 Task: Create List Landing Pages in Board Brand Management to Workspace DevOps. Create List Home Page in Board Product Beta Testing to Workspace DevOps. Create List About Page in Board Diversity and Inclusion Leadership Training and Development to Workspace DevOps
Action: Mouse moved to (437, 153)
Screenshot: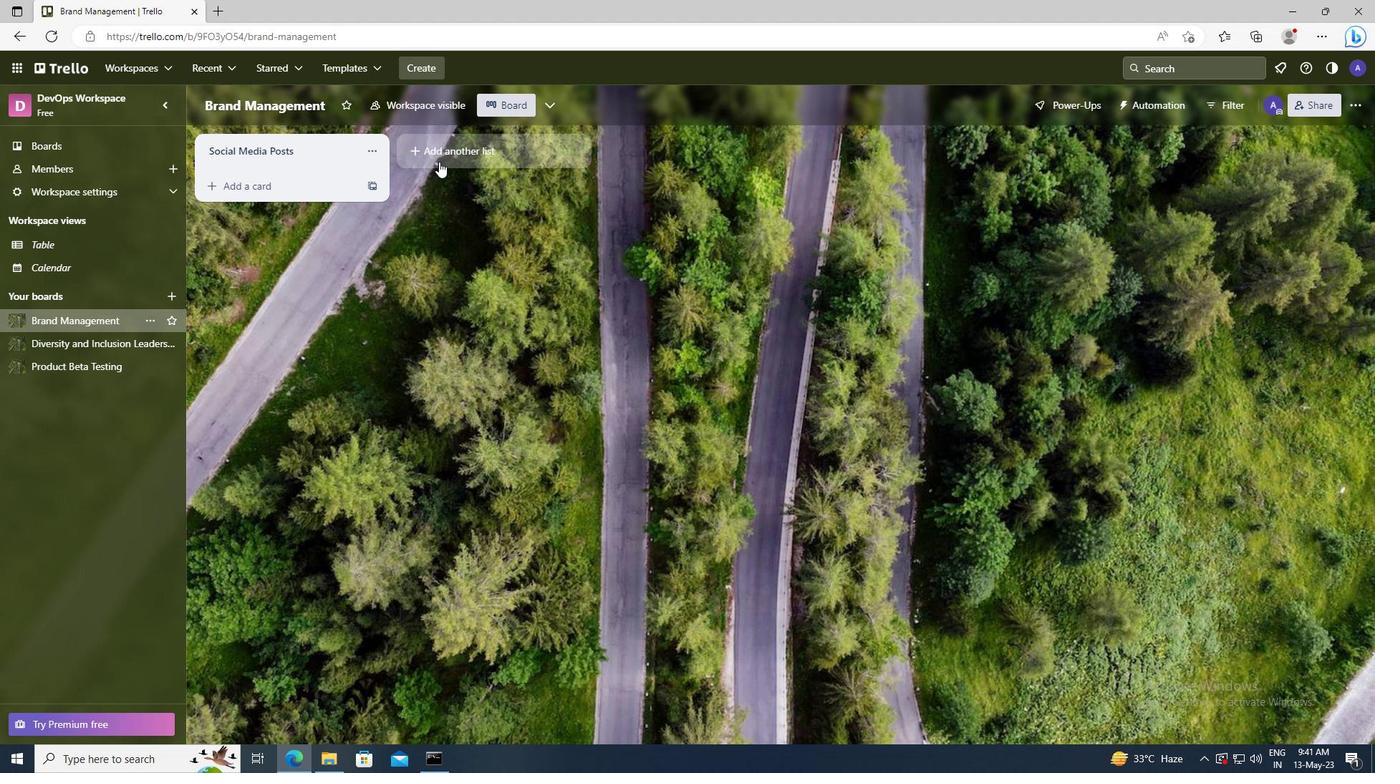 
Action: Mouse pressed left at (437, 153)
Screenshot: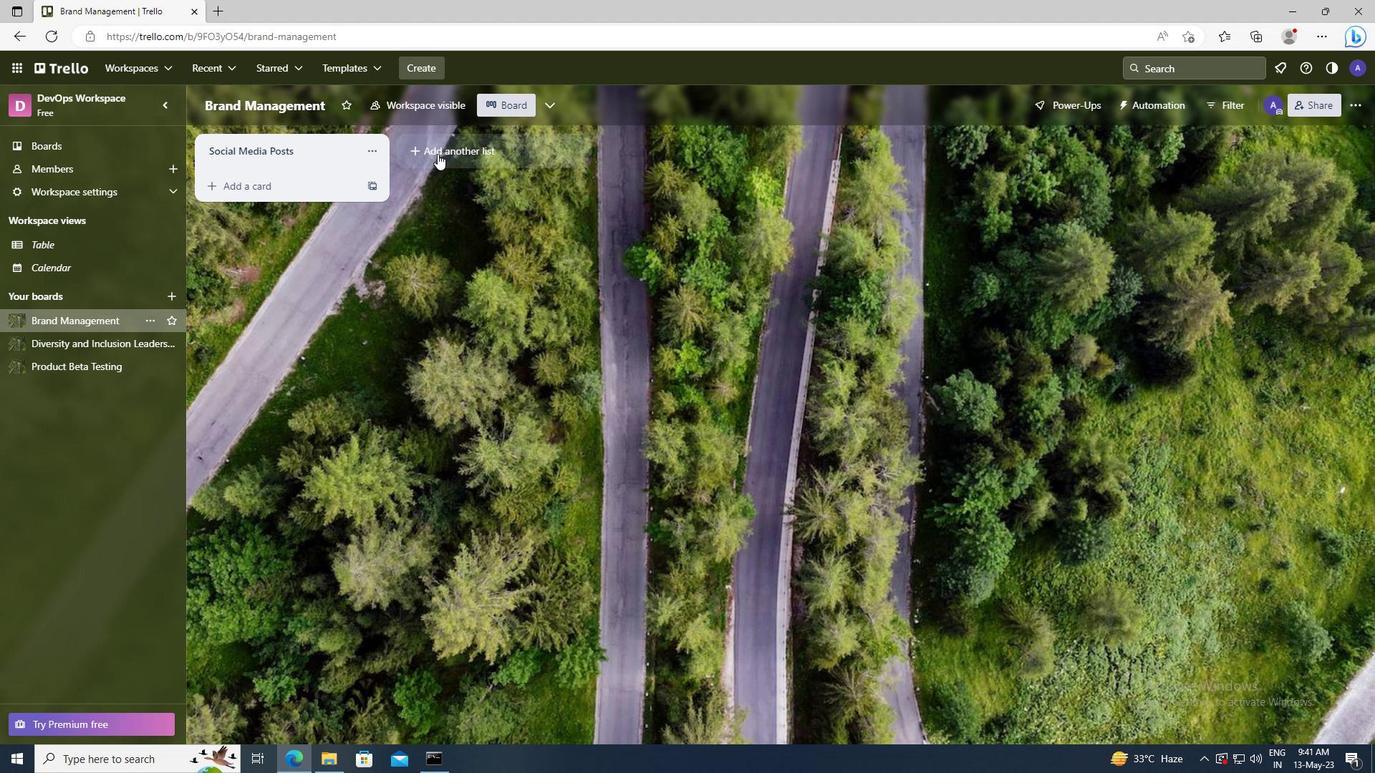 
Action: Key pressed <Key.shift>LANDING<Key.space><Key.shift>PAGES
Screenshot: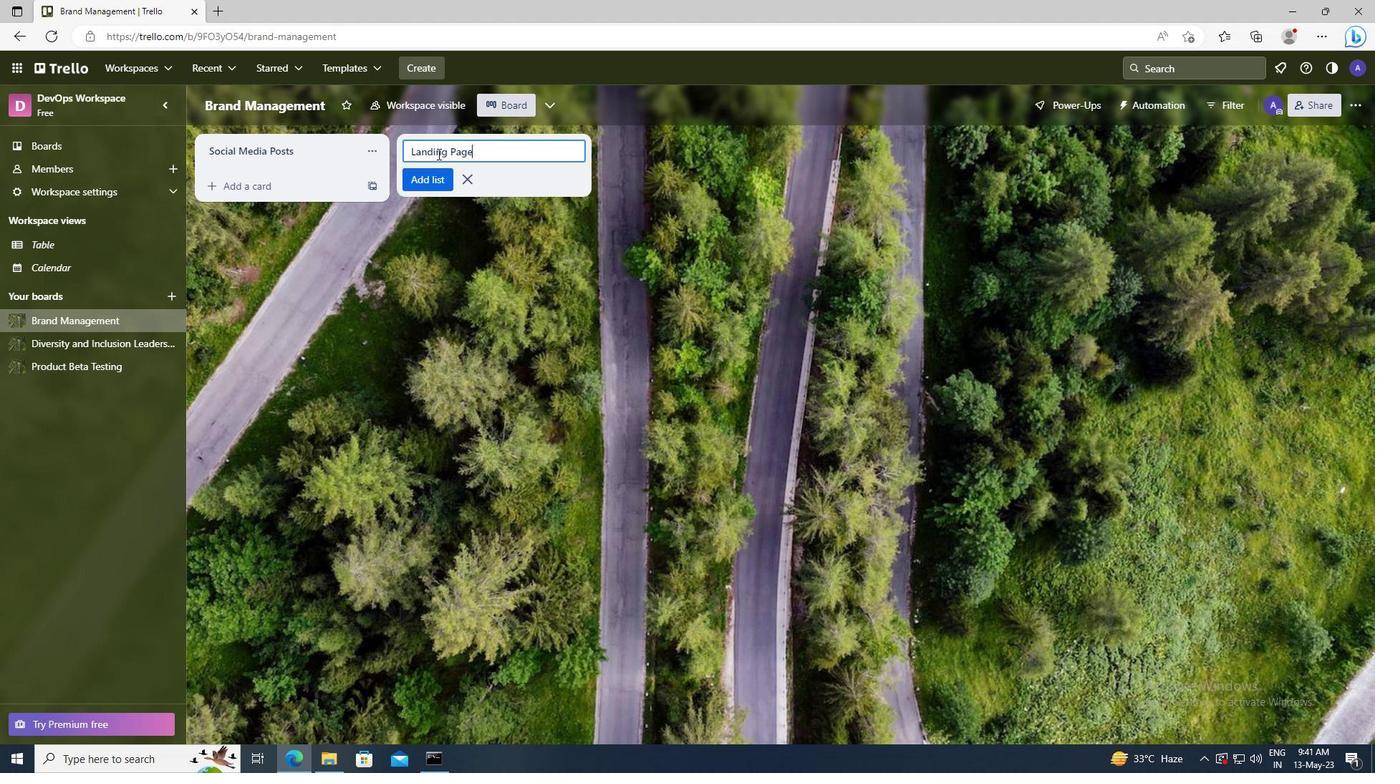 
Action: Mouse moved to (434, 179)
Screenshot: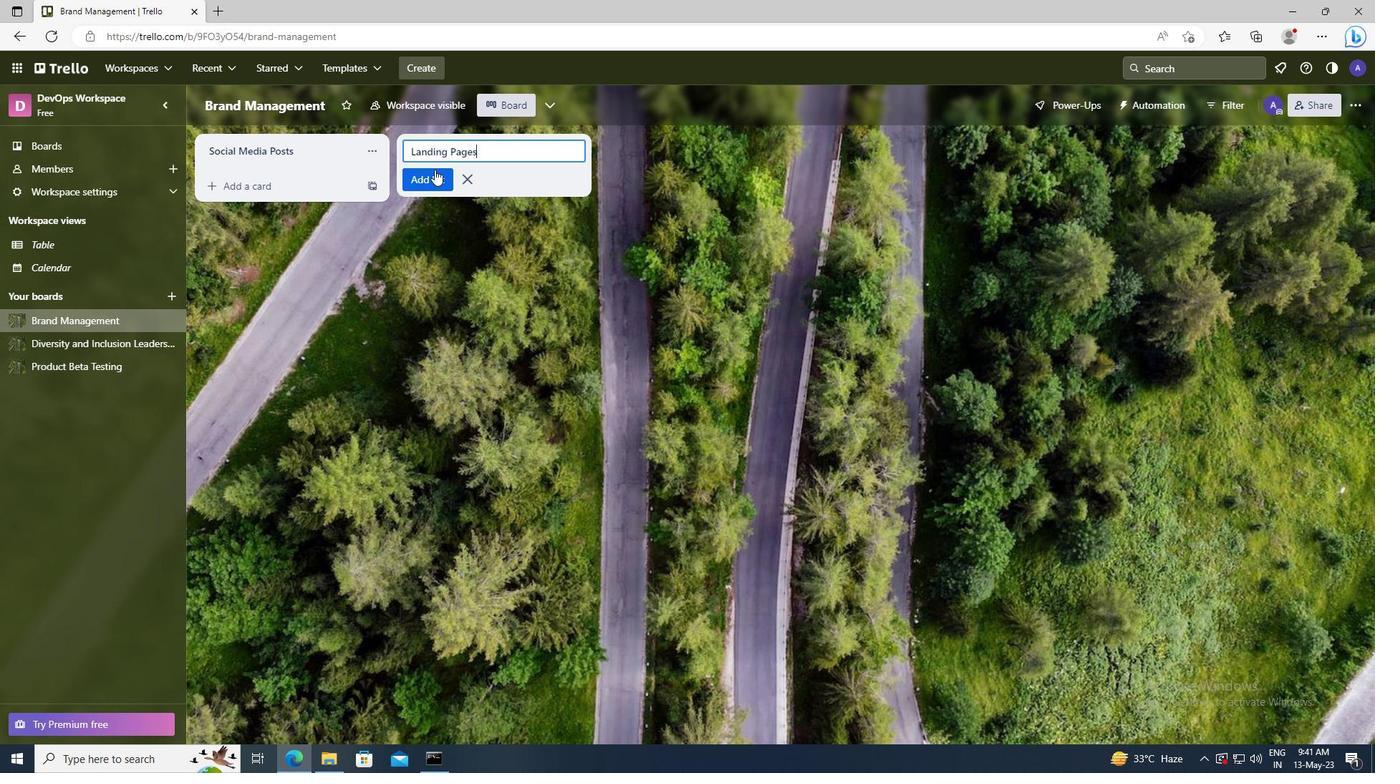 
Action: Mouse pressed left at (434, 179)
Screenshot: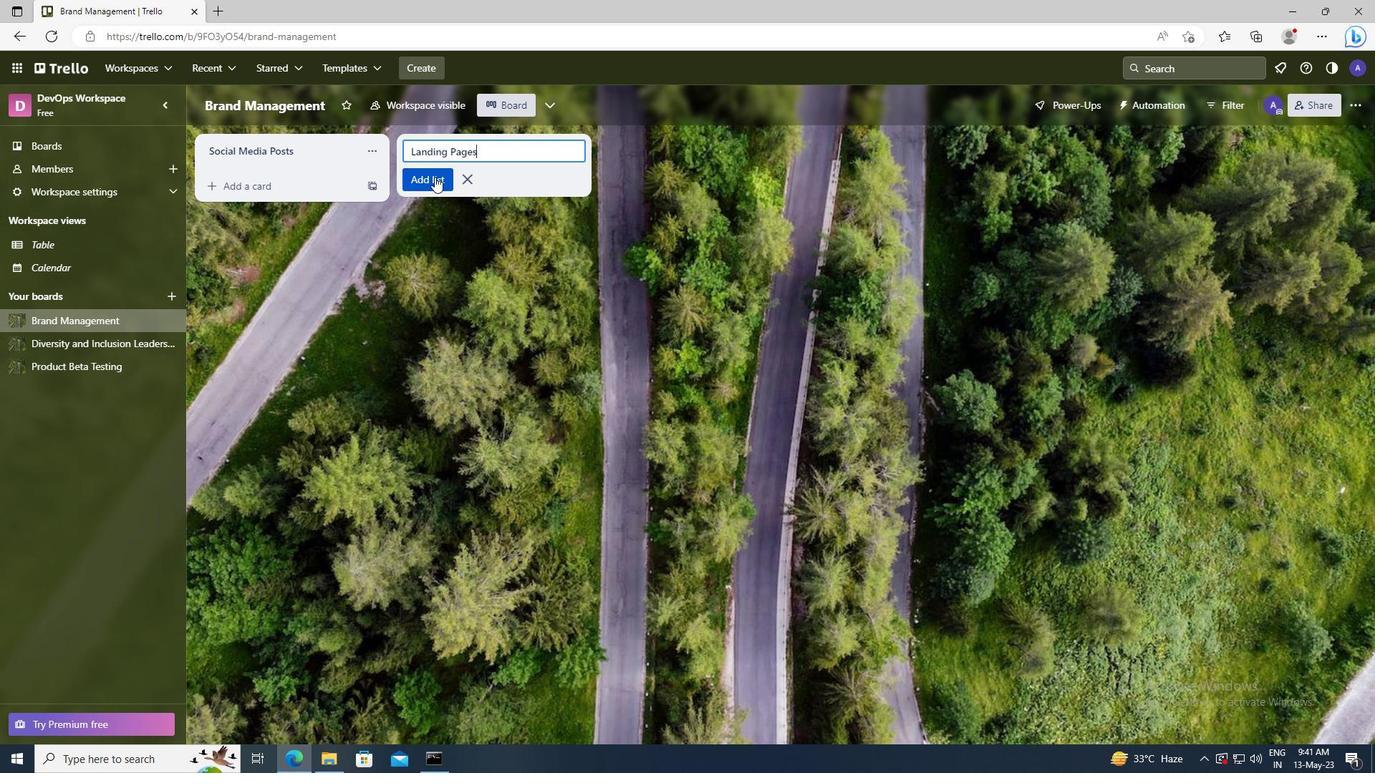 
Action: Mouse moved to (89, 365)
Screenshot: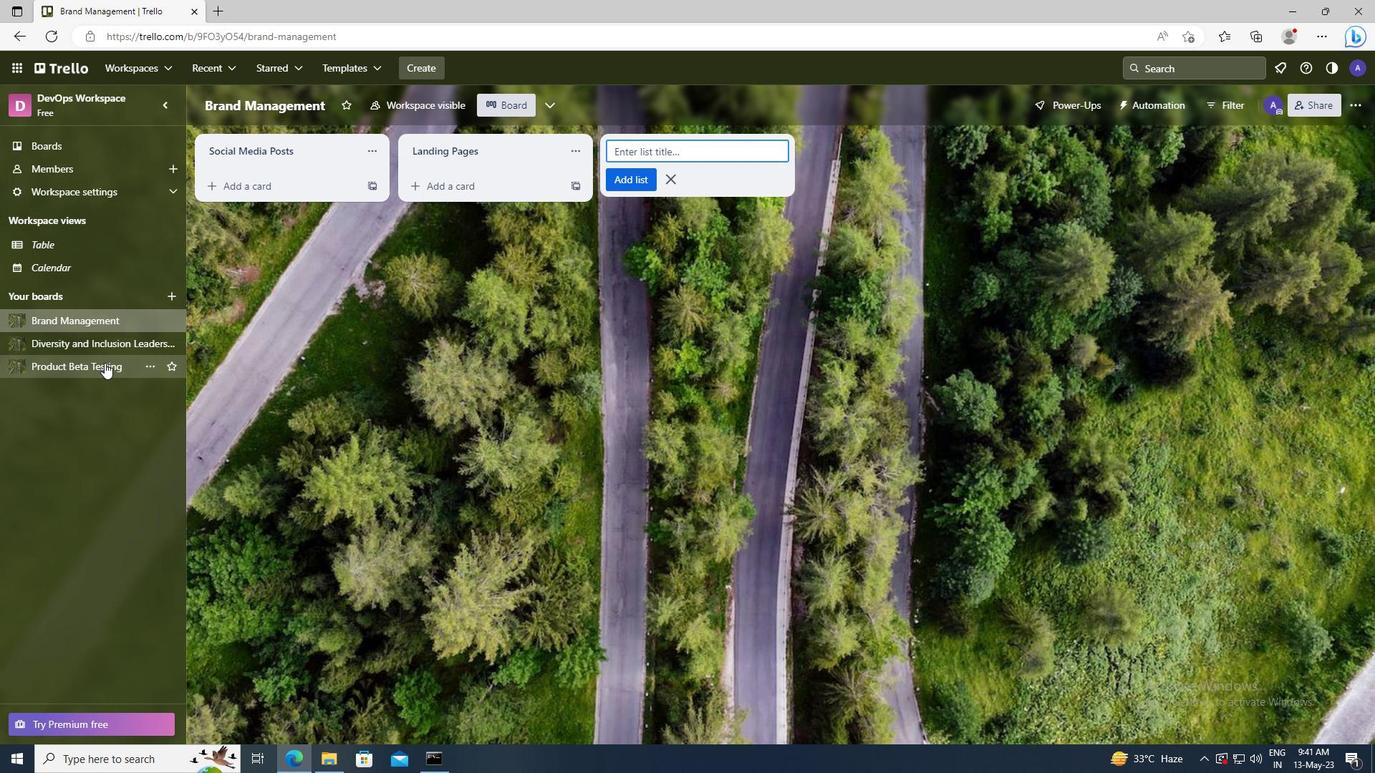 
Action: Mouse pressed left at (89, 365)
Screenshot: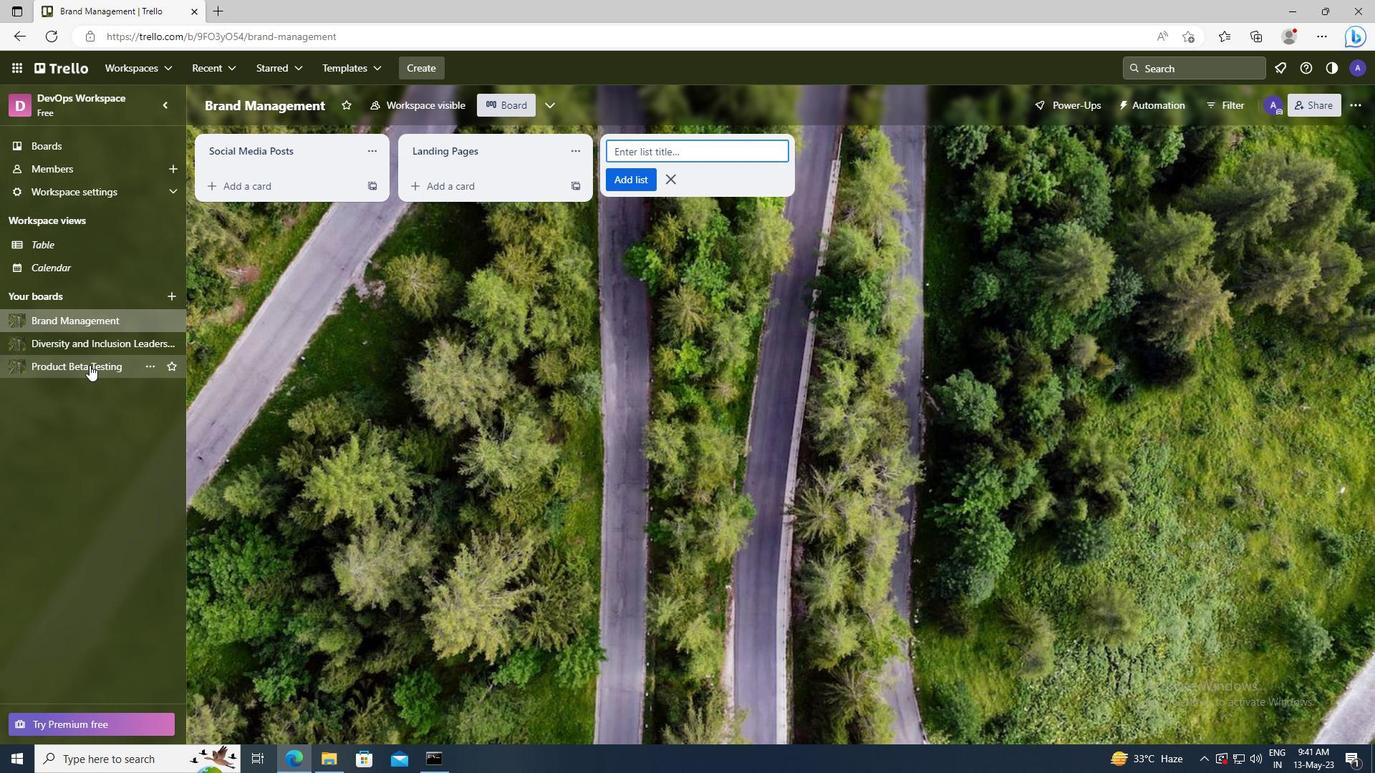 
Action: Mouse moved to (437, 155)
Screenshot: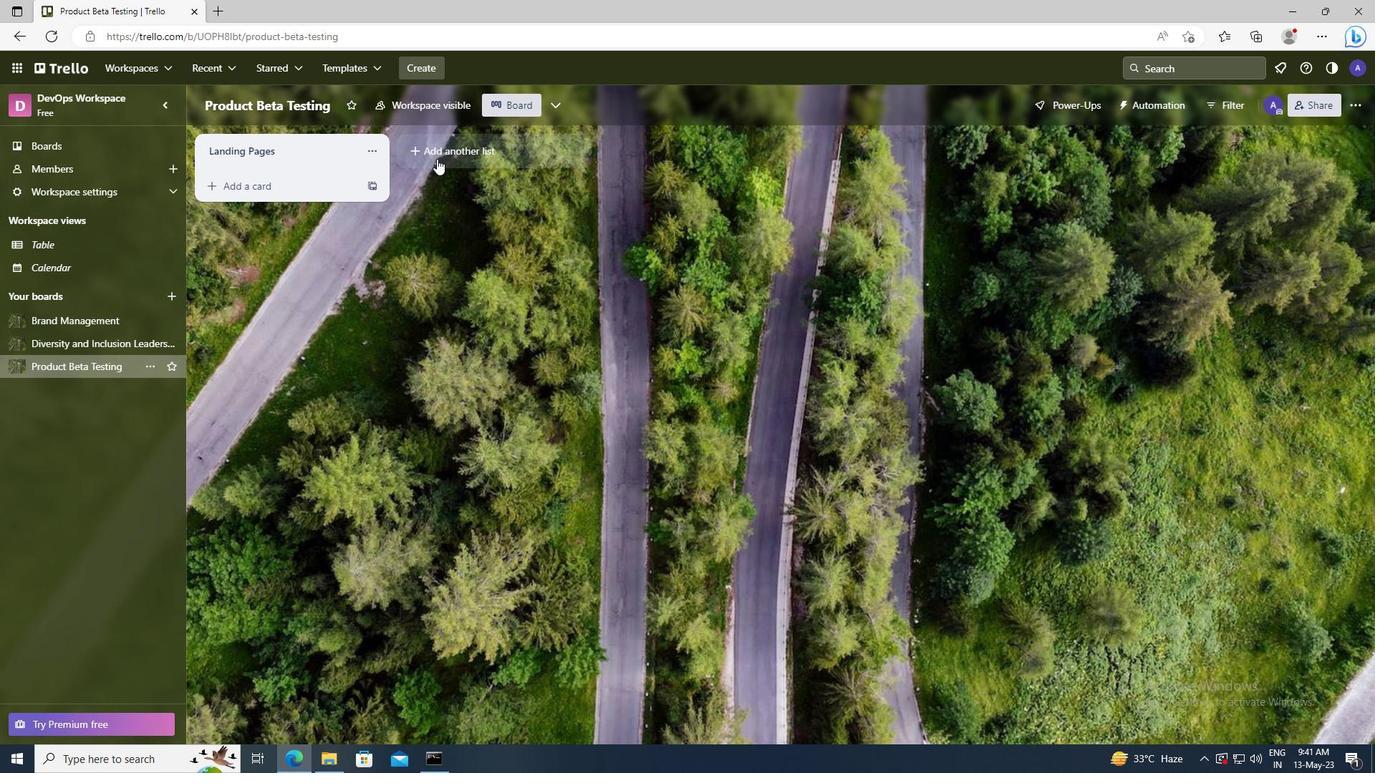 
Action: Mouse pressed left at (437, 155)
Screenshot: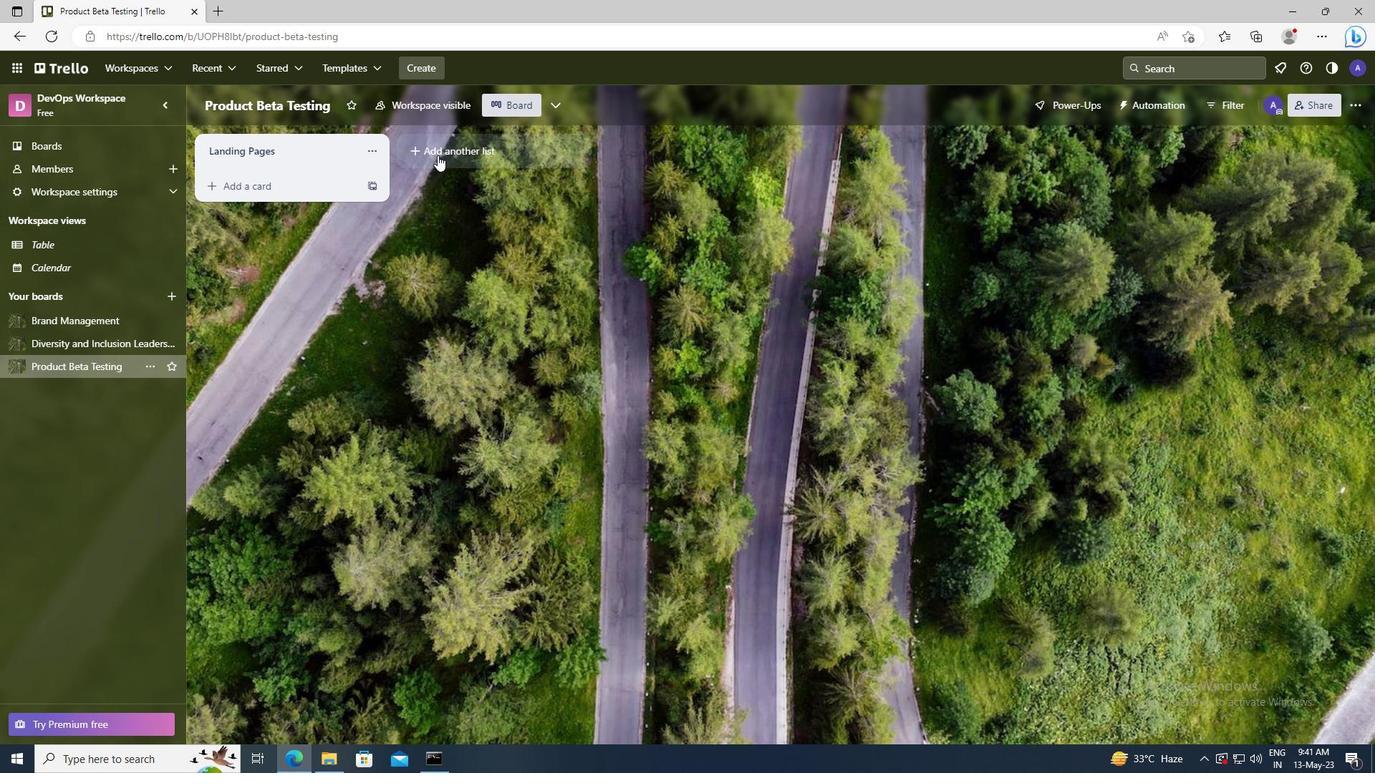
Action: Key pressed <Key.shift>HOME<Key.space><Key.shift>PAGE
Screenshot: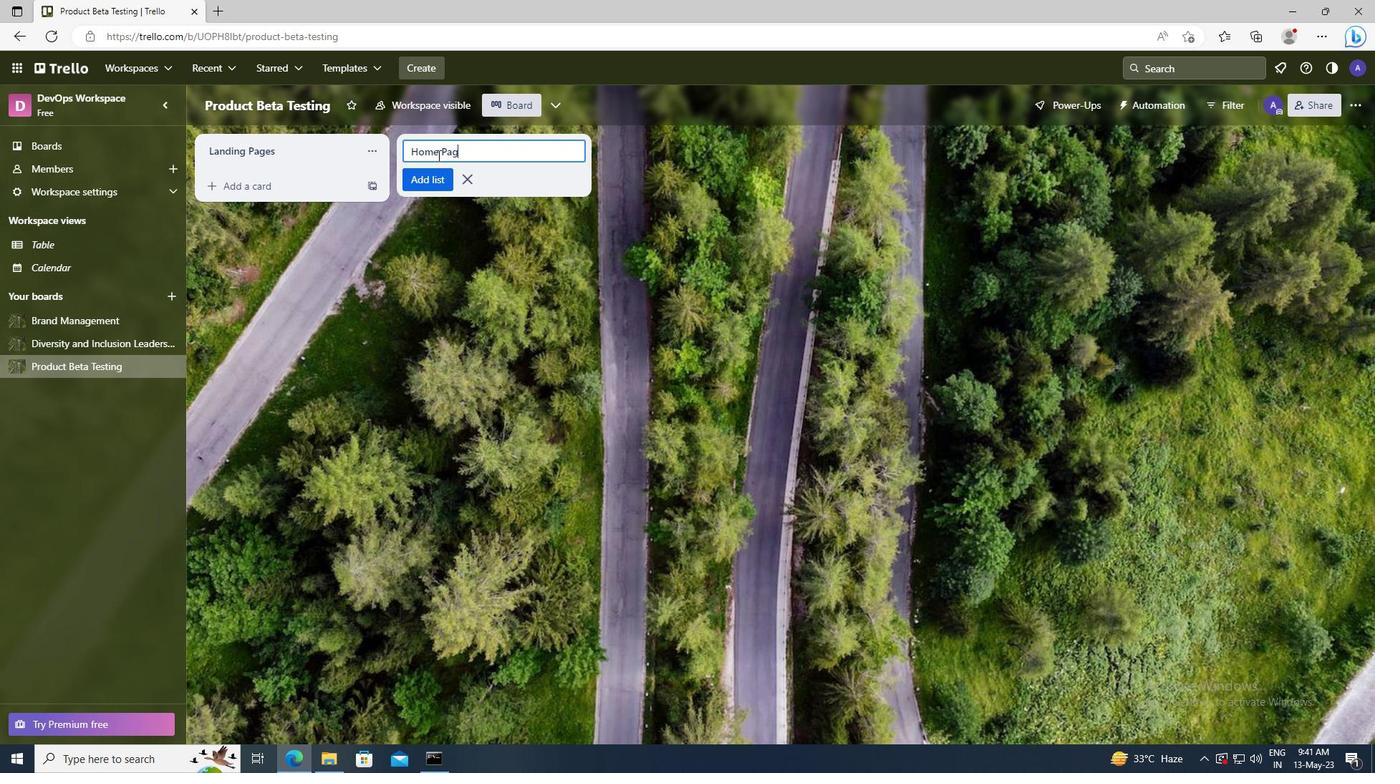 
Action: Mouse moved to (426, 179)
Screenshot: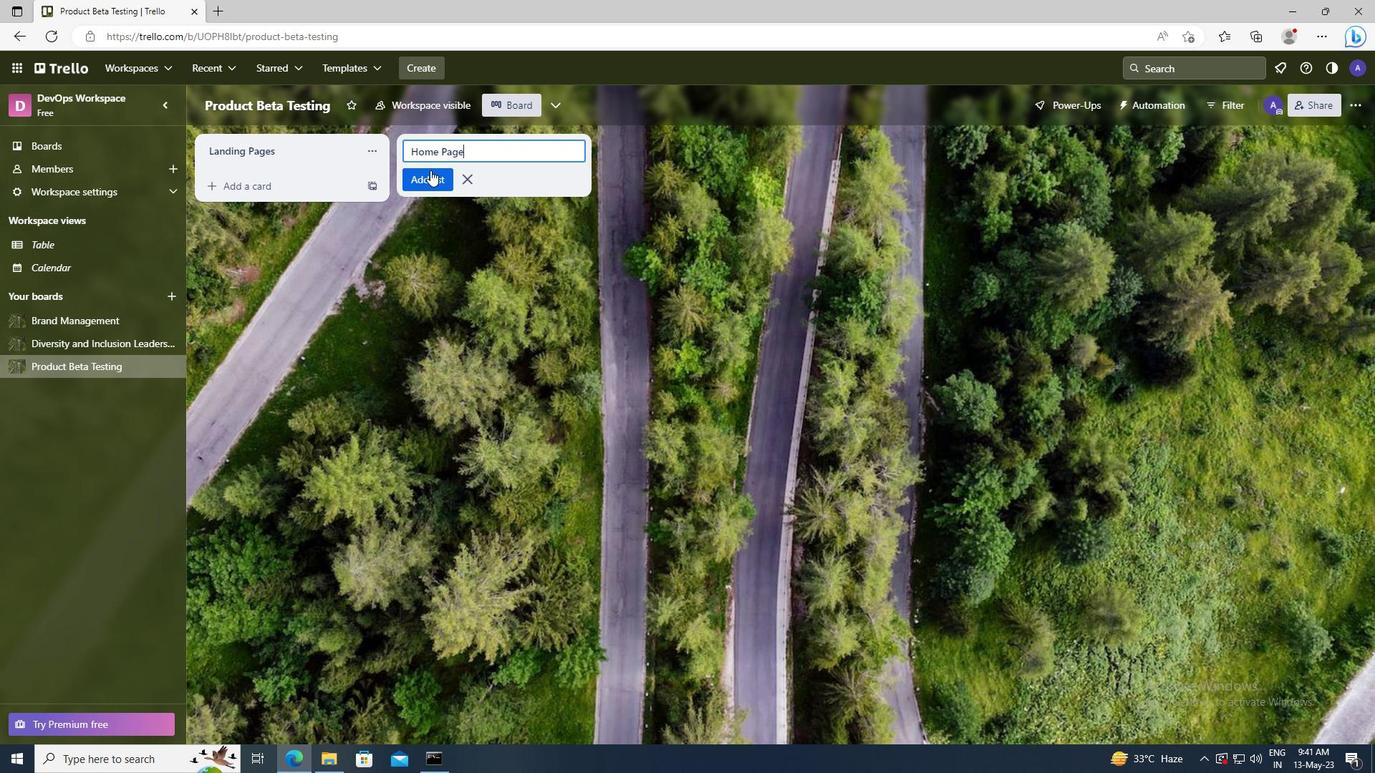 
Action: Mouse pressed left at (426, 179)
Screenshot: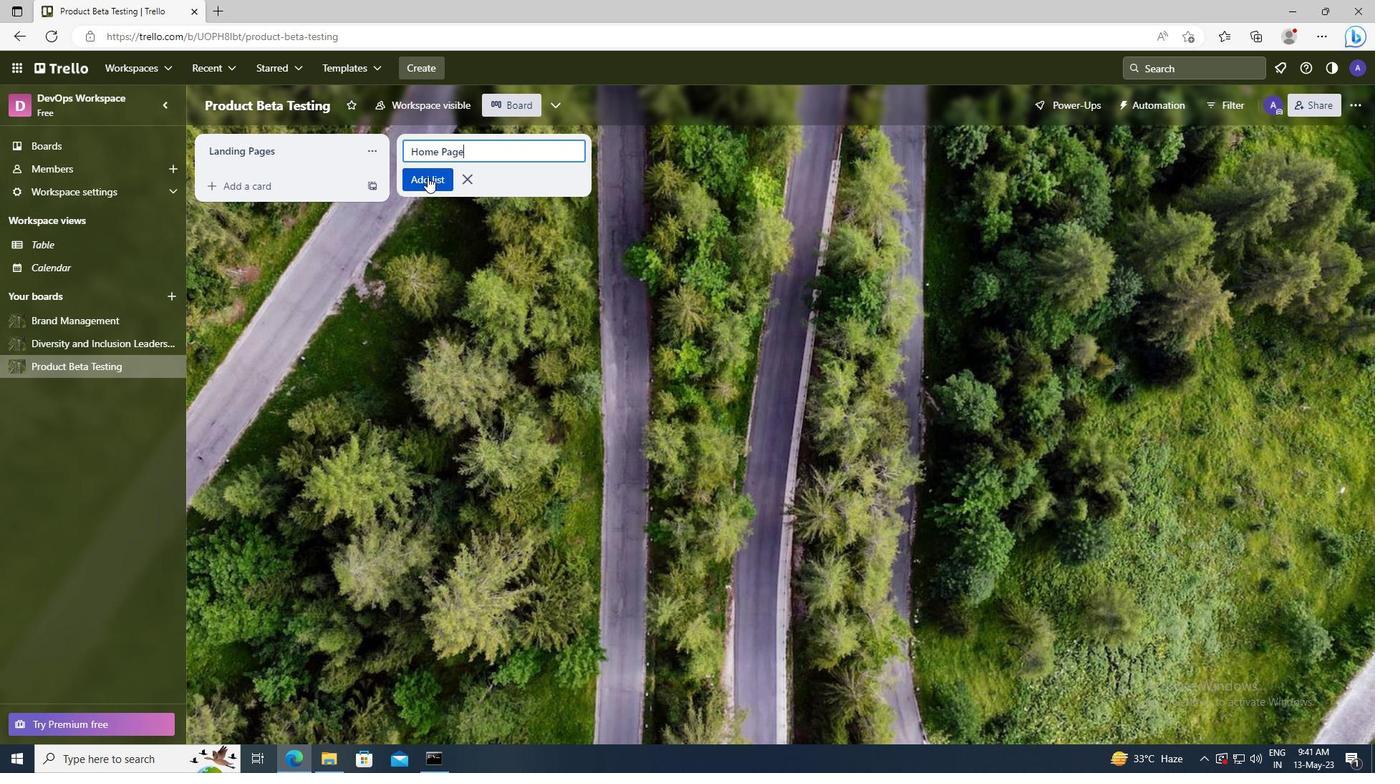 
Action: Mouse moved to (126, 340)
Screenshot: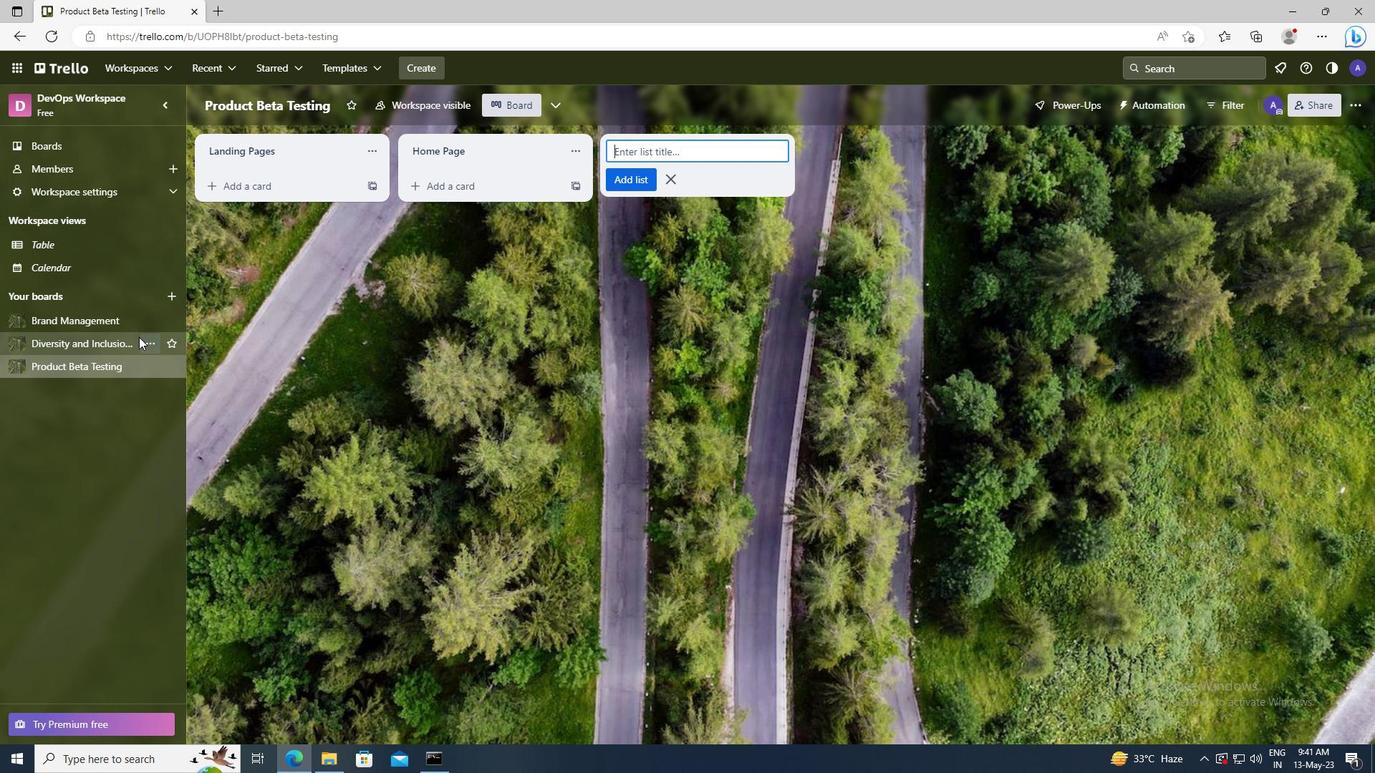 
Action: Mouse pressed left at (126, 340)
Screenshot: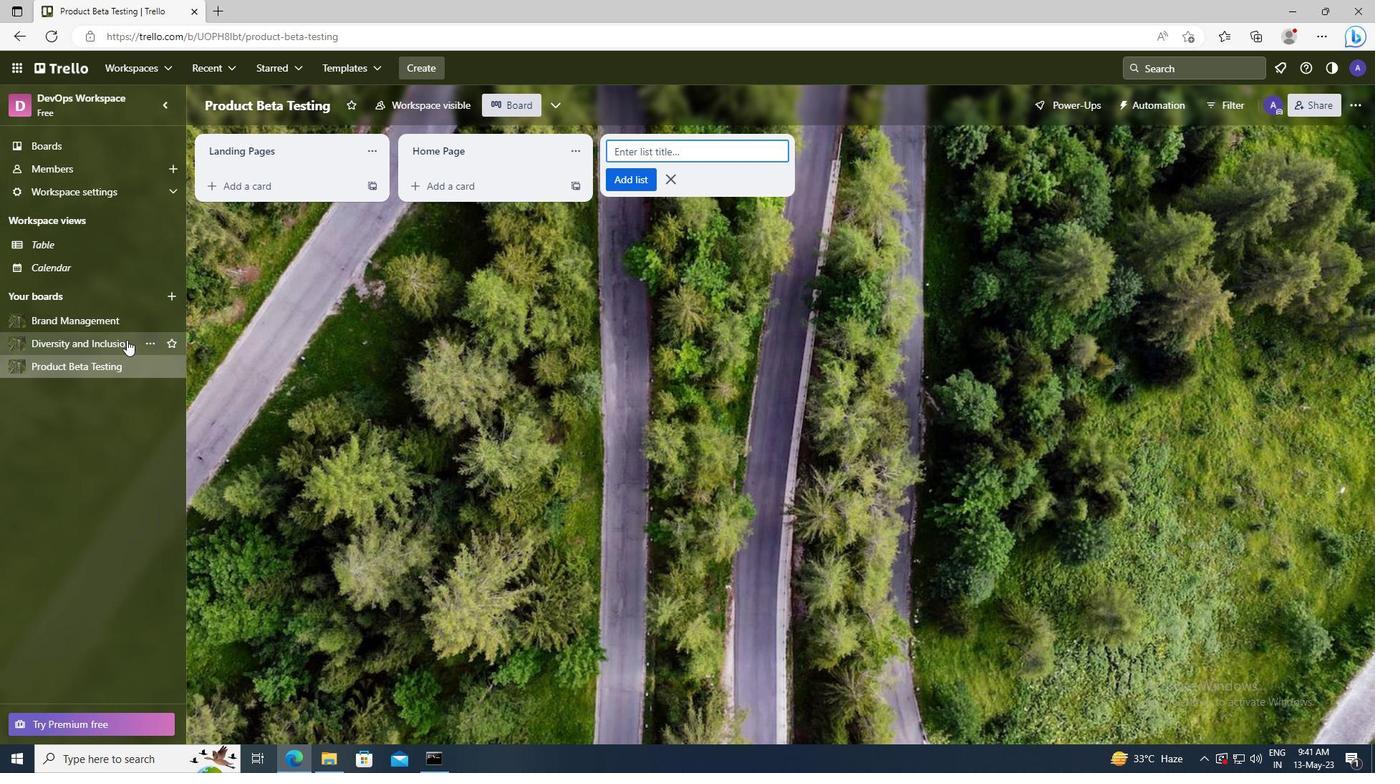 
Action: Mouse moved to (426, 152)
Screenshot: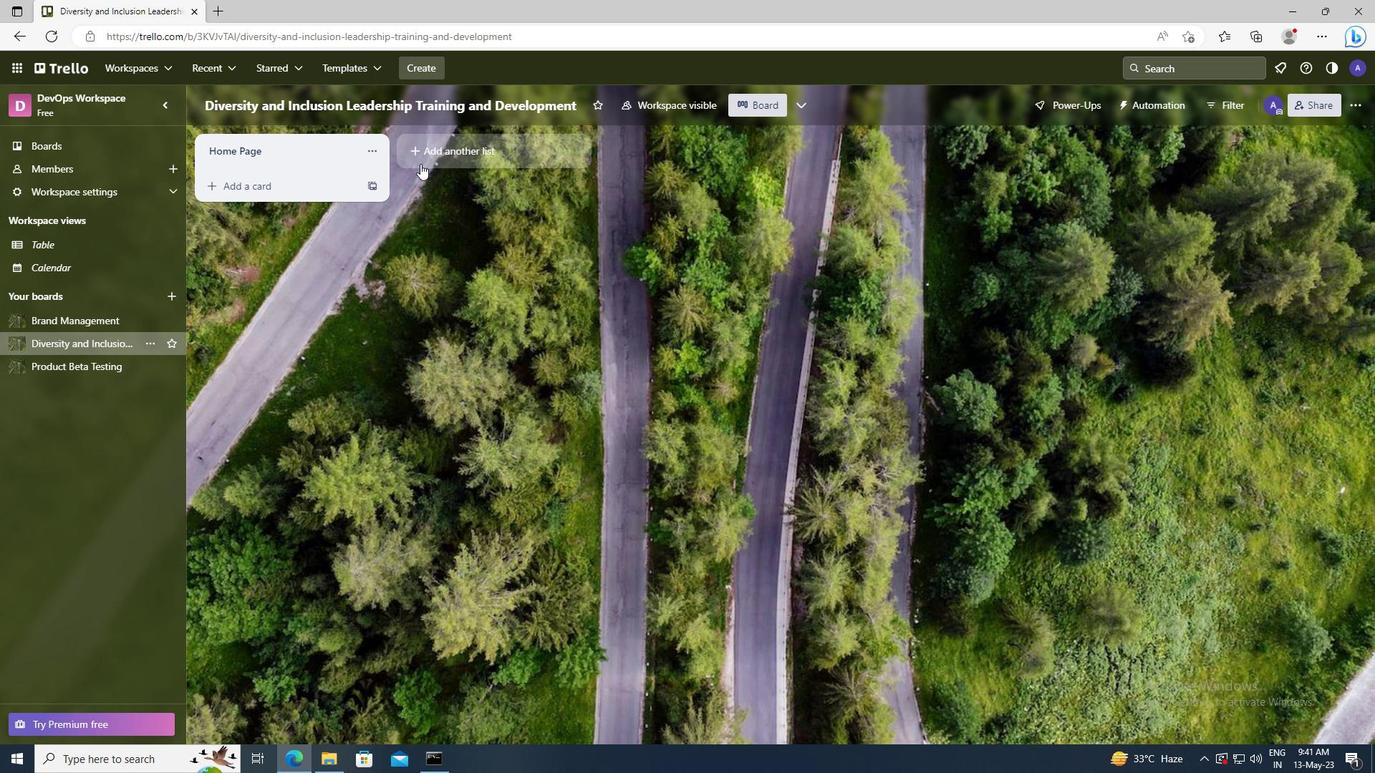 
Action: Mouse pressed left at (426, 152)
Screenshot: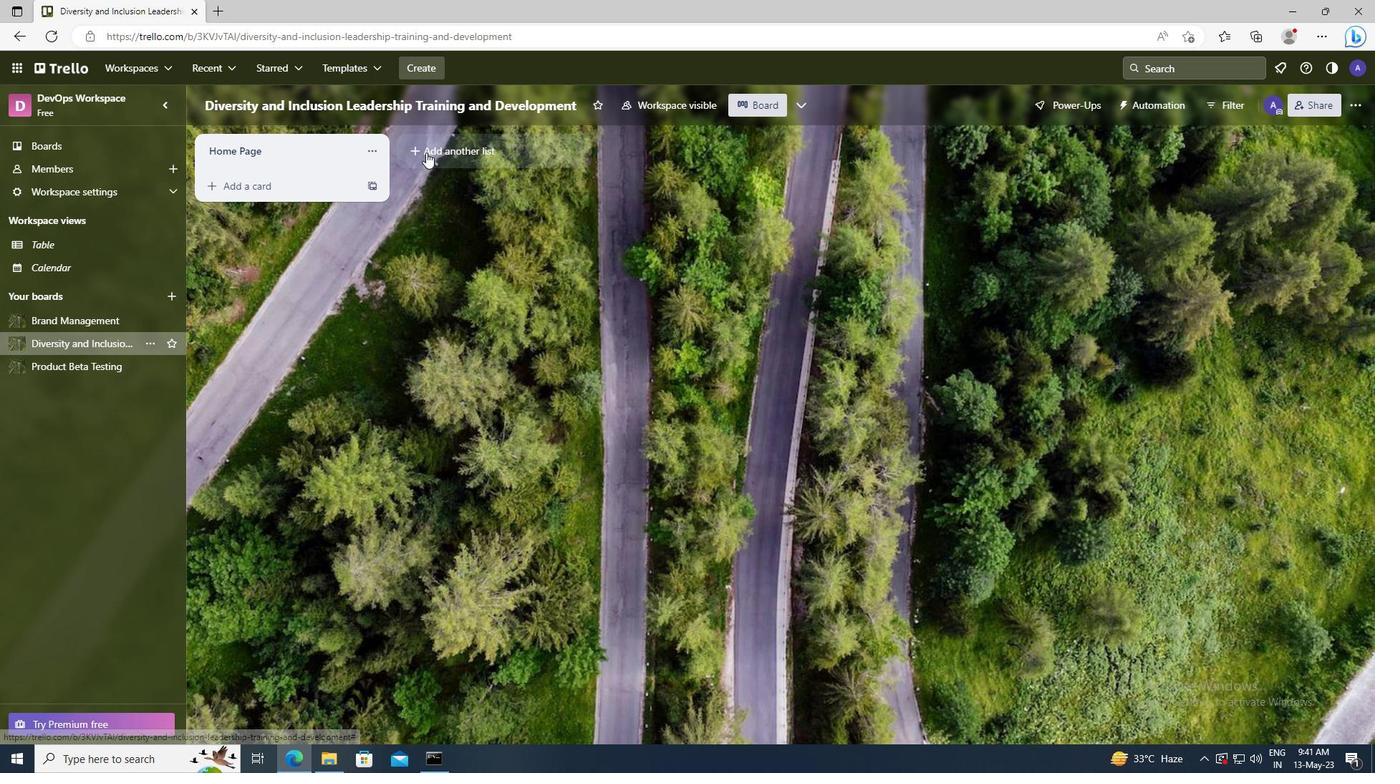 
Action: Key pressed <Key.shift>ABOUT<Key.space><Key.shift>PAGE
Screenshot: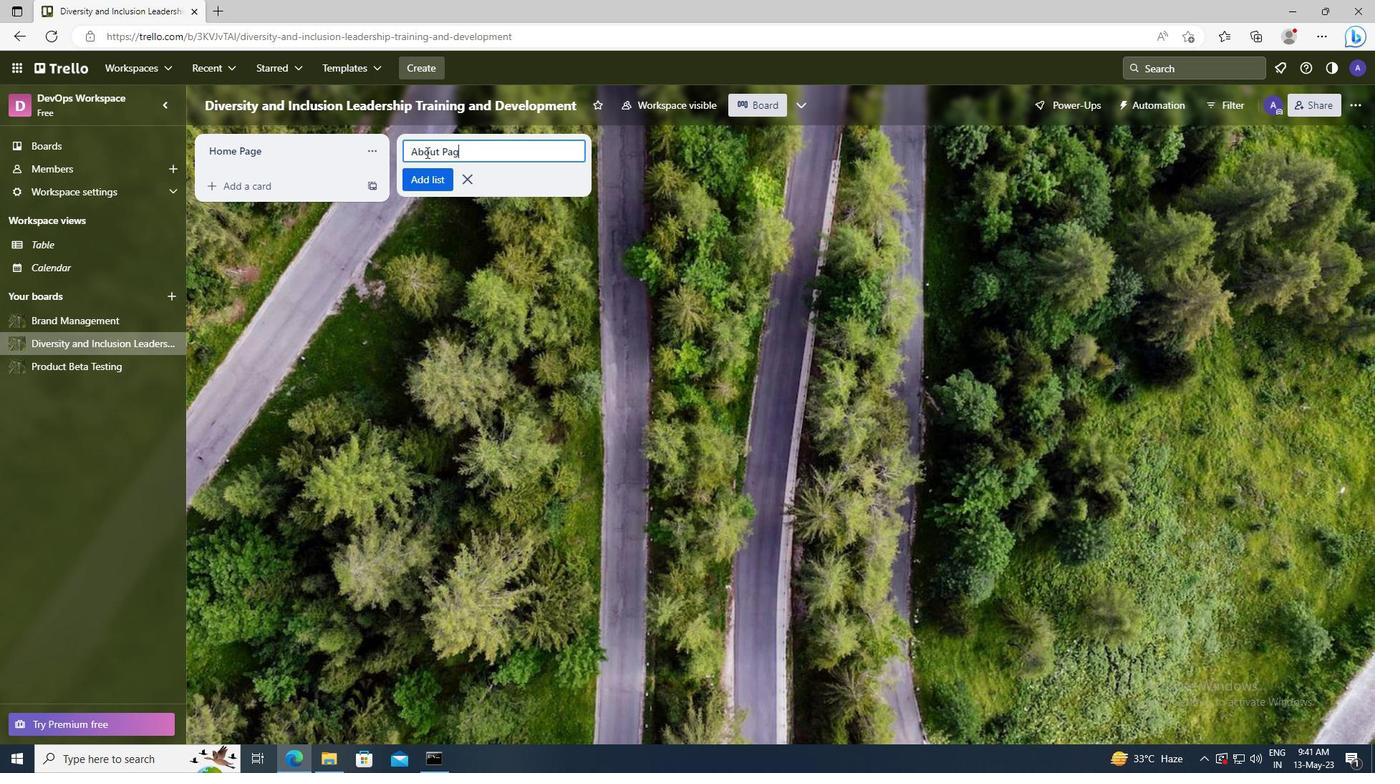 
Action: Mouse moved to (426, 180)
Screenshot: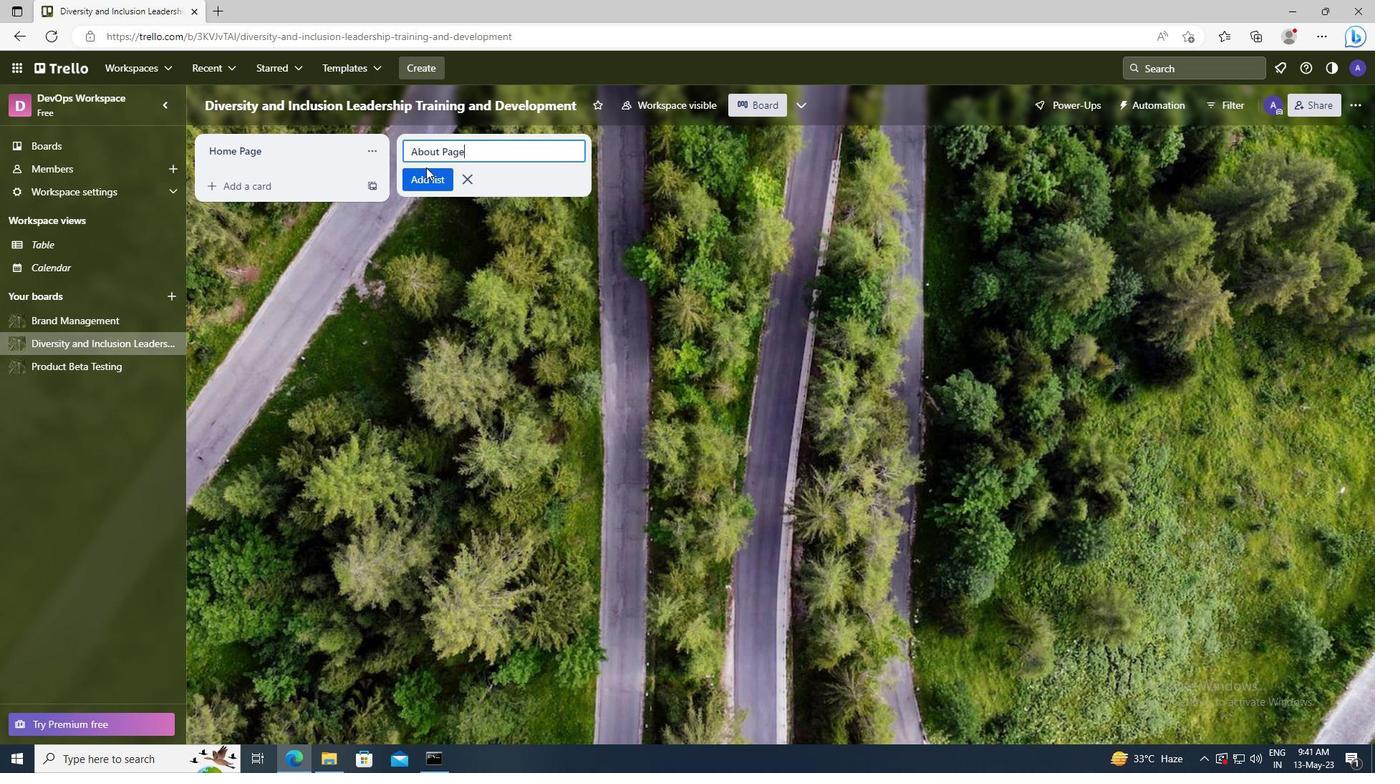 
Action: Mouse pressed left at (426, 180)
Screenshot: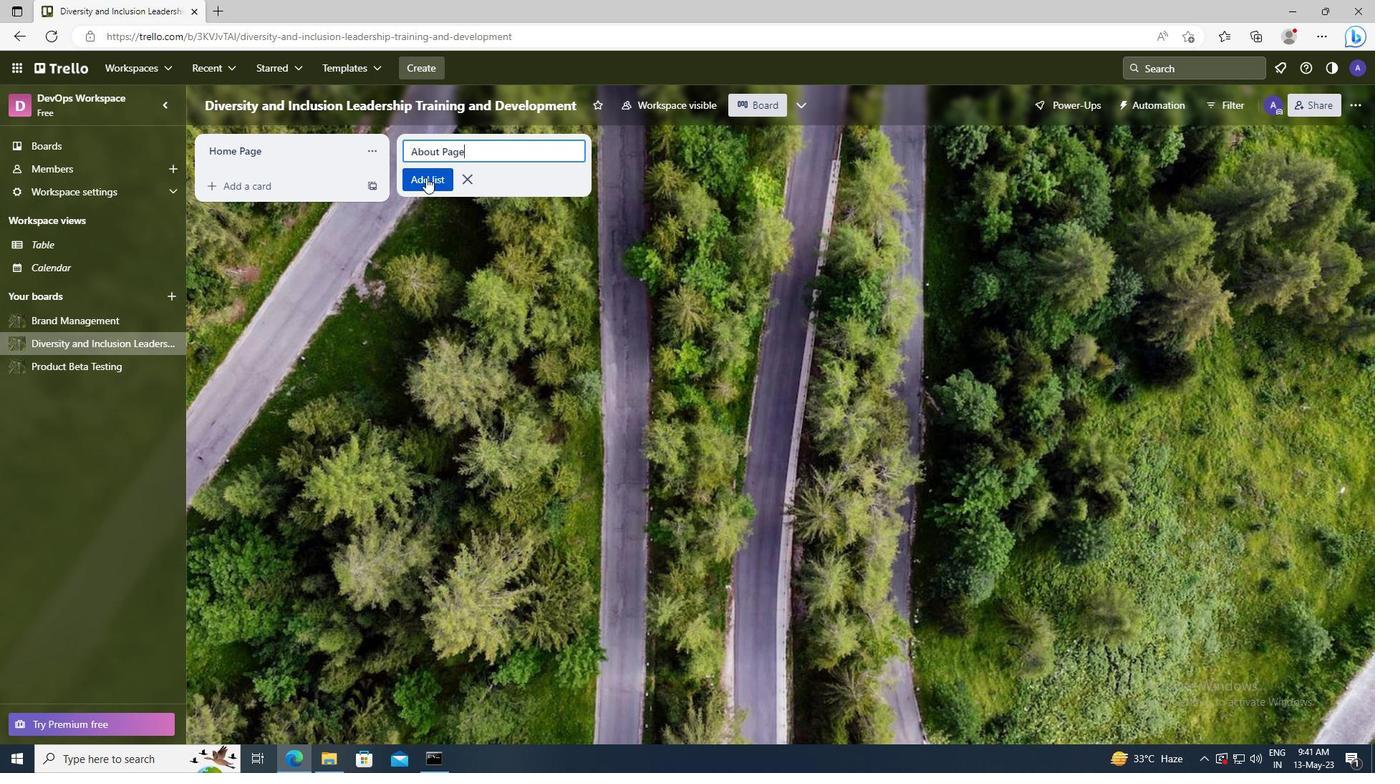 
